 Task: Add the task  Integrate website with a new customer feedback management system to the section Mission Accomplished in the project BroaderVisionary and add a Due Date to the respective task as 2024/03/23
Action: Mouse moved to (446, 366)
Screenshot: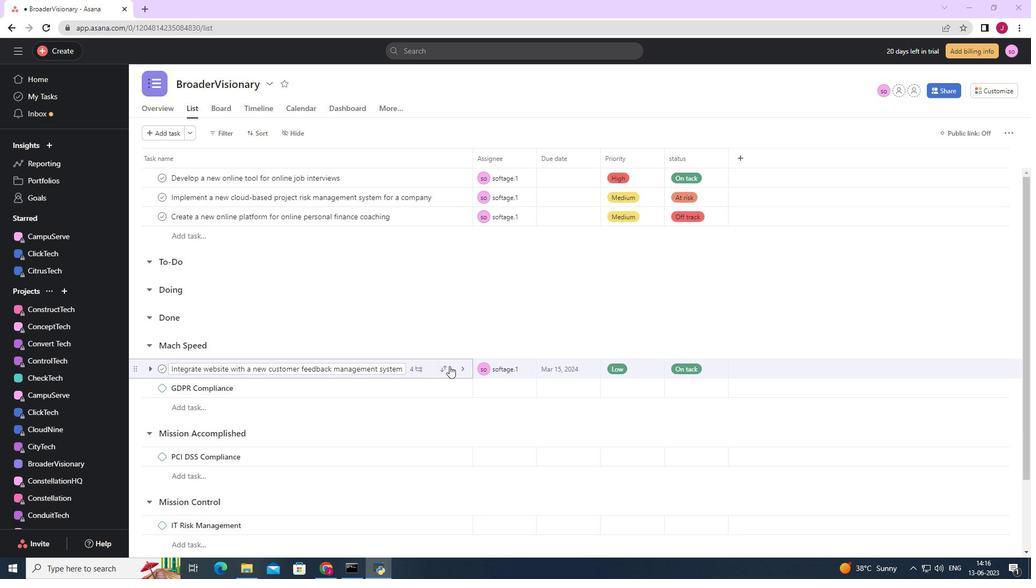 
Action: Mouse pressed left at (446, 366)
Screenshot: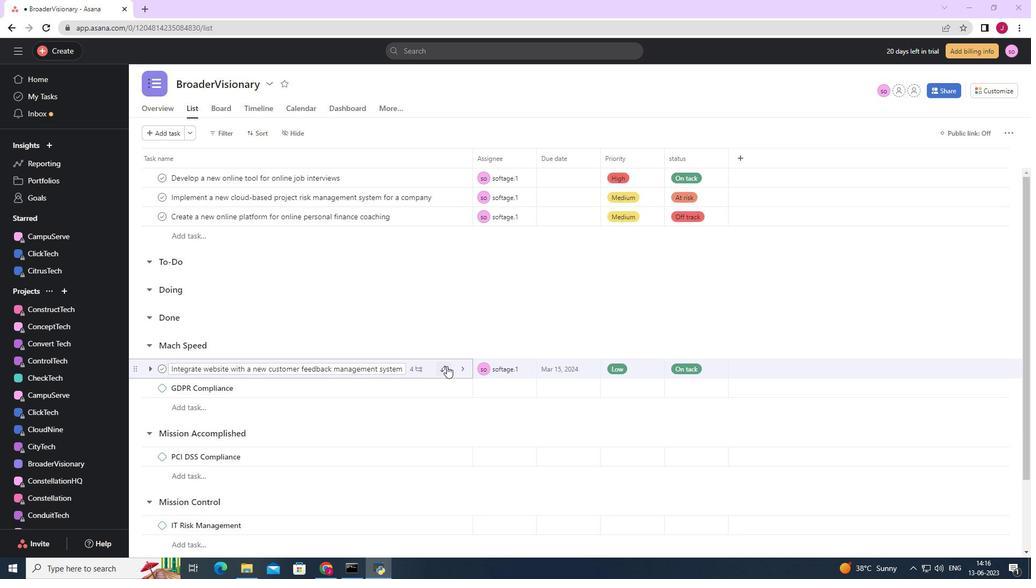 
Action: Mouse moved to (381, 307)
Screenshot: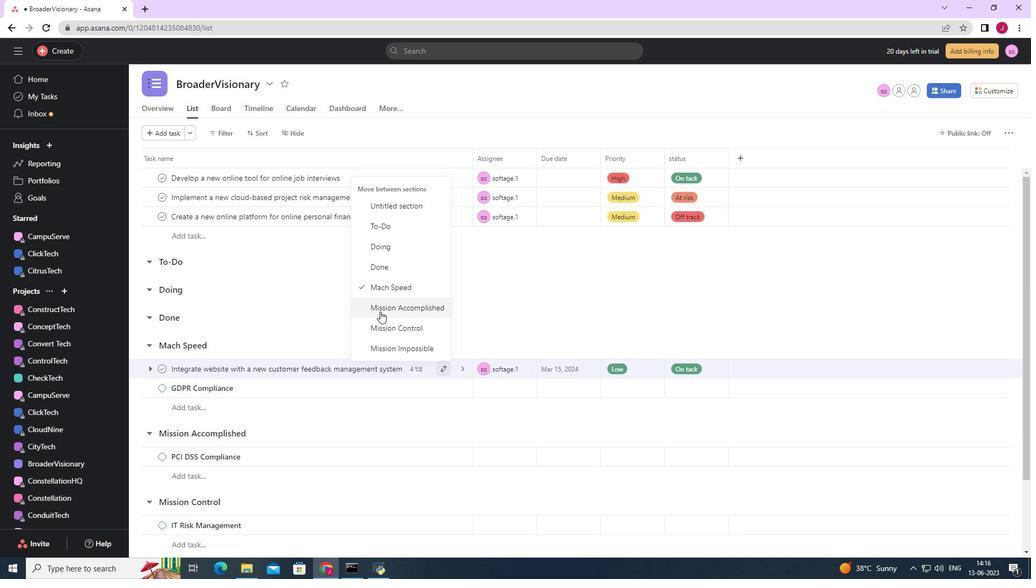 
Action: Mouse pressed left at (381, 307)
Screenshot: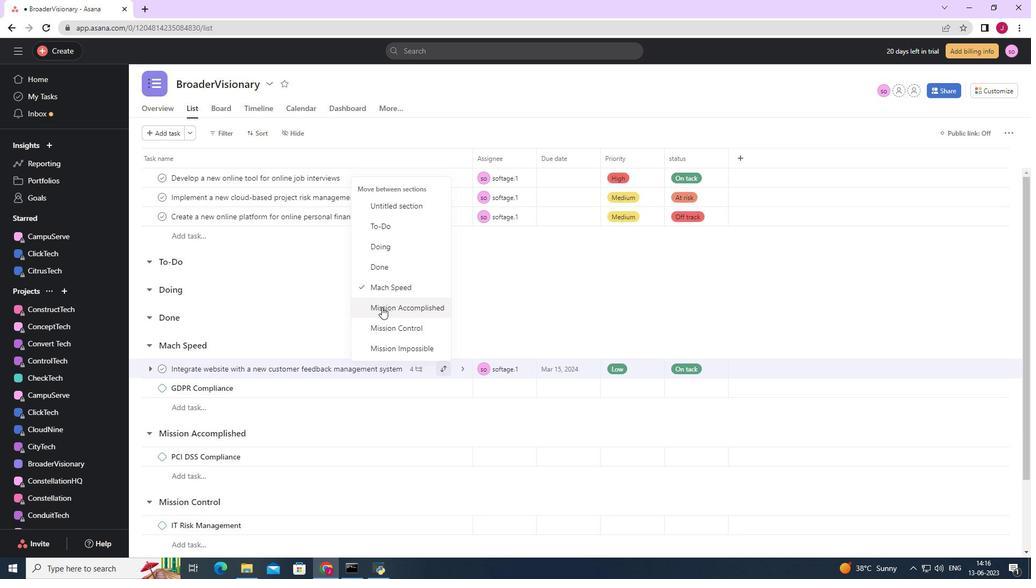 
Action: Mouse moved to (594, 436)
Screenshot: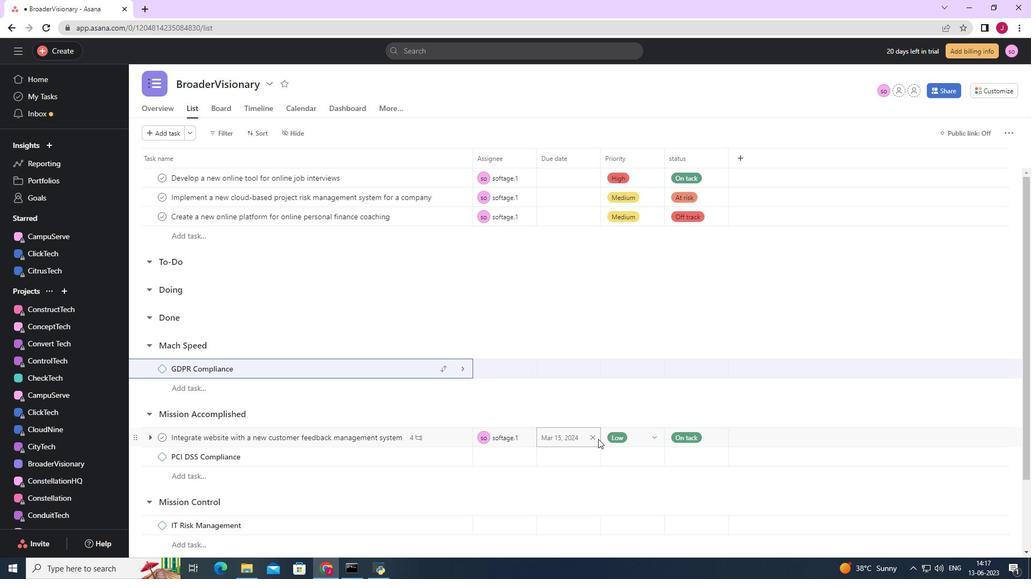 
Action: Mouse pressed left at (594, 436)
Screenshot: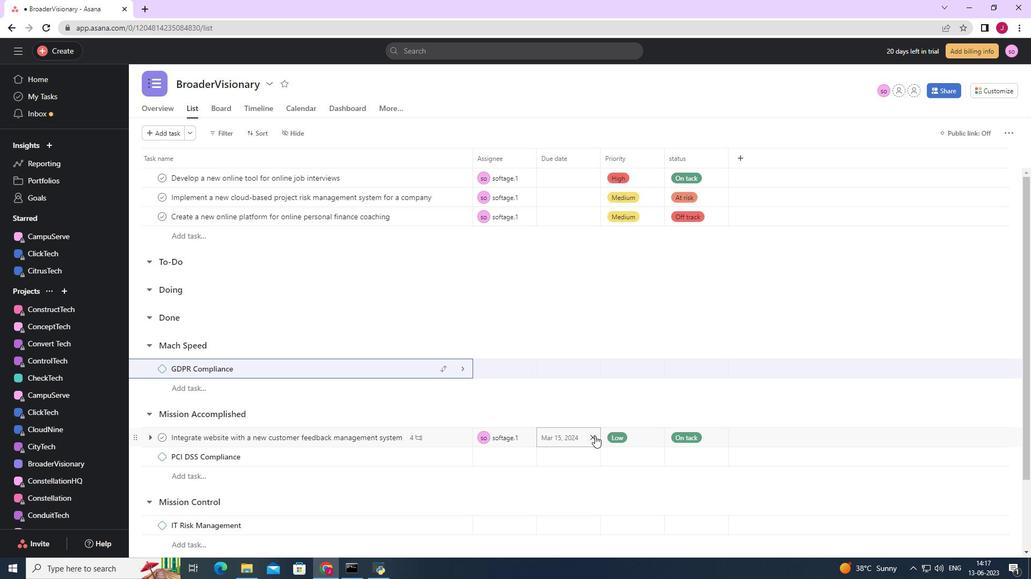 
Action: Mouse moved to (563, 440)
Screenshot: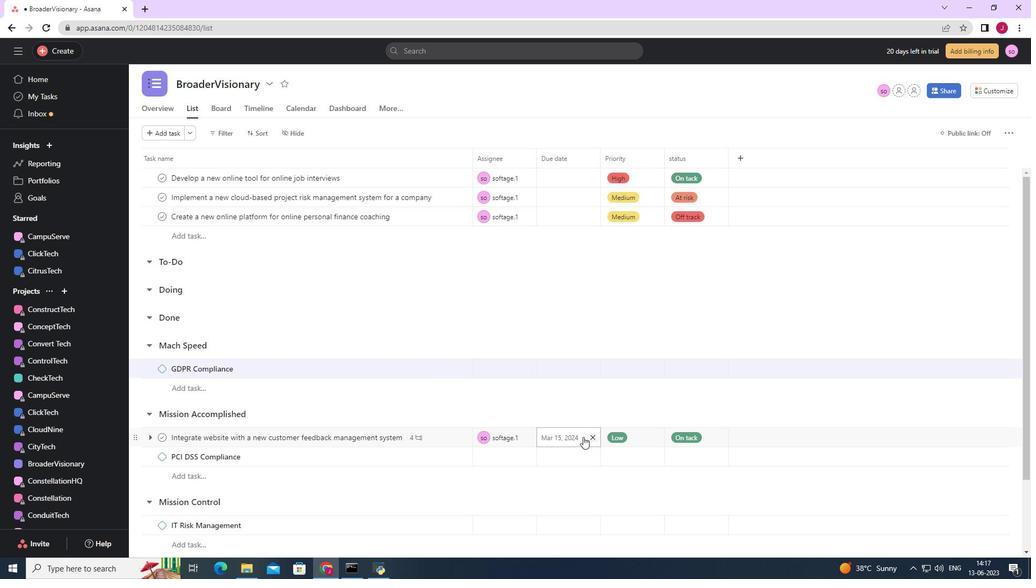 
Action: Mouse pressed left at (563, 440)
Screenshot: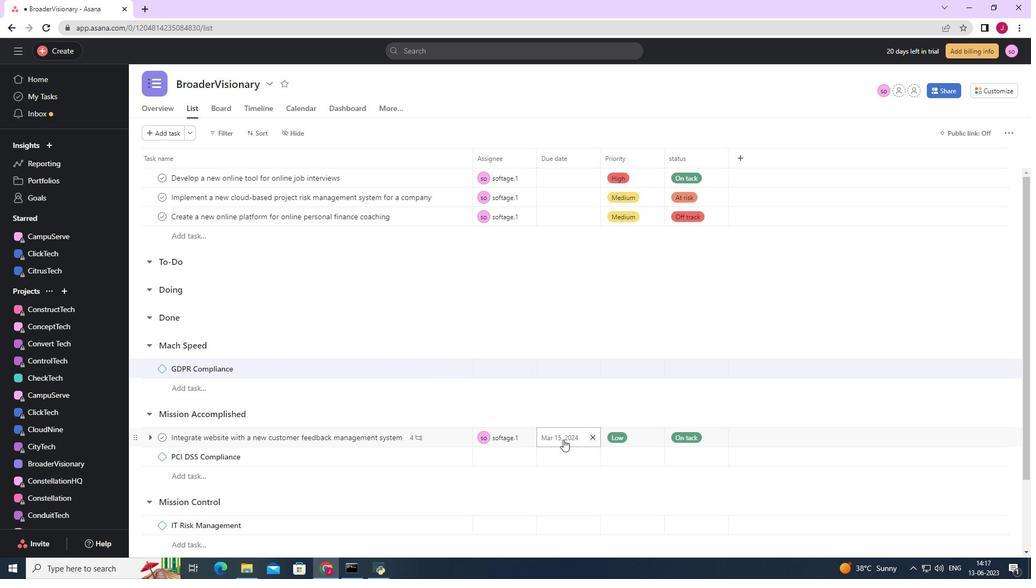 
Action: Mouse moved to (675, 245)
Screenshot: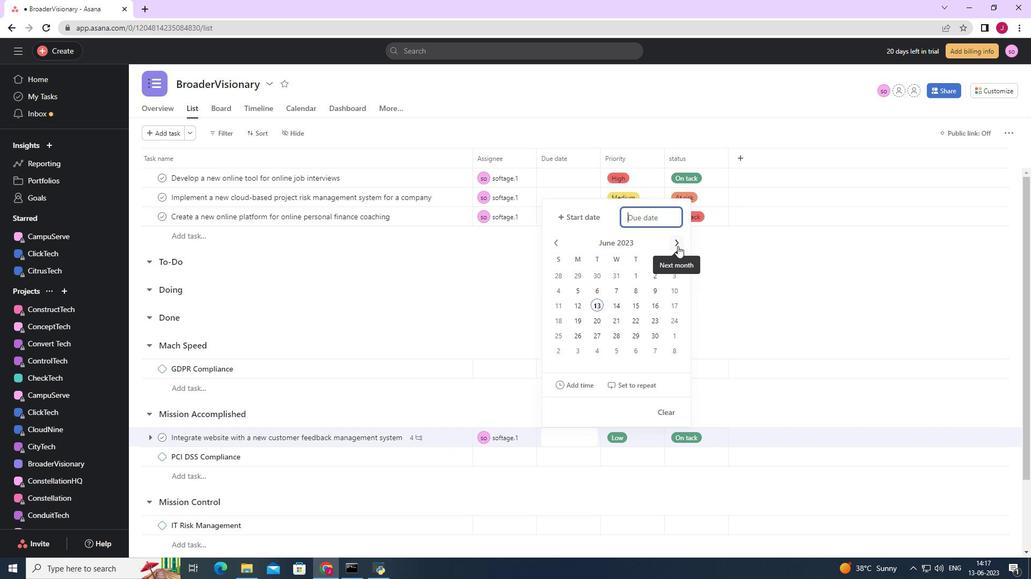 
Action: Mouse pressed left at (675, 245)
Screenshot: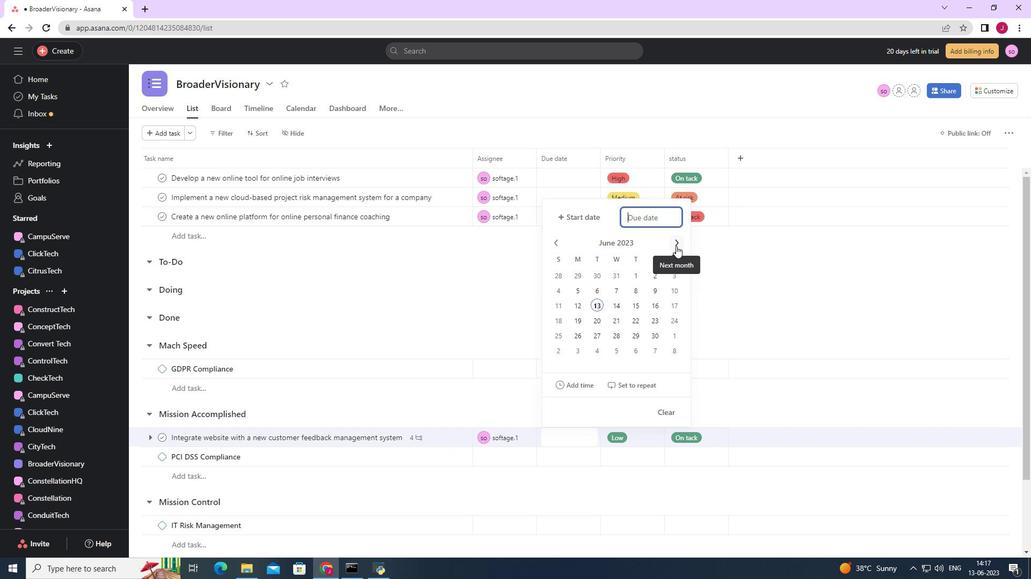 
Action: Mouse pressed left at (675, 245)
Screenshot: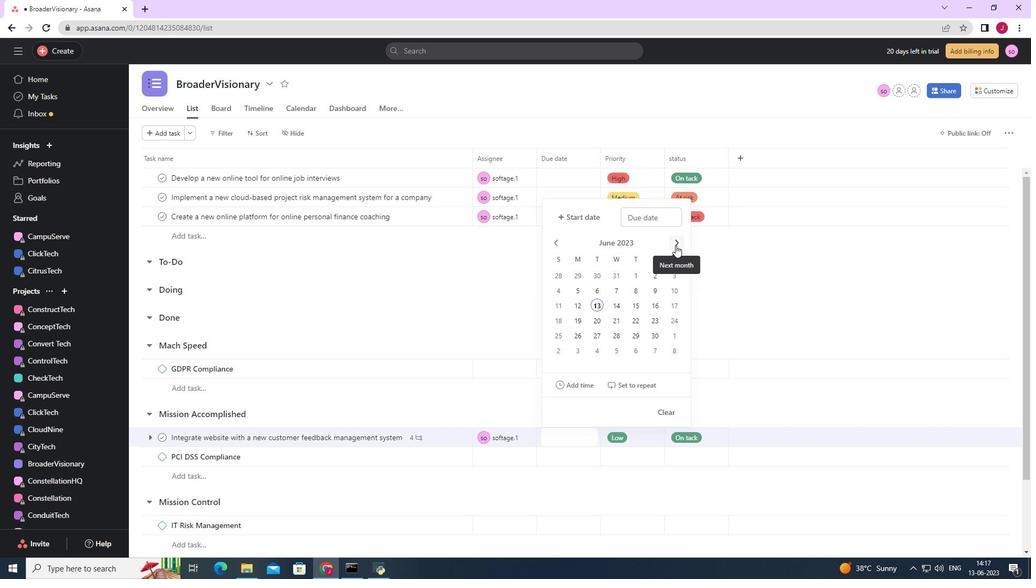 
Action: Mouse pressed left at (675, 245)
Screenshot: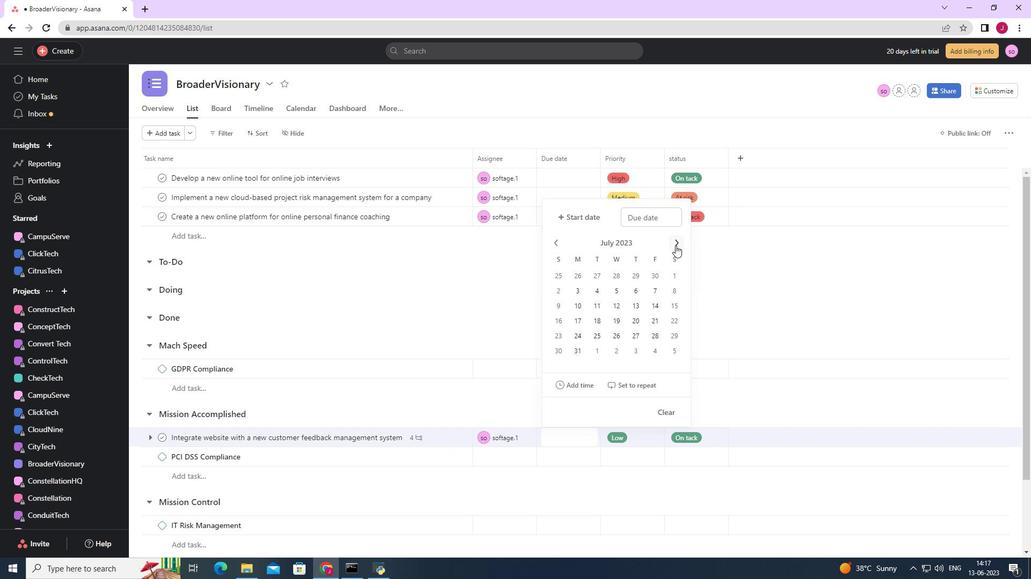 
Action: Mouse pressed left at (675, 245)
Screenshot: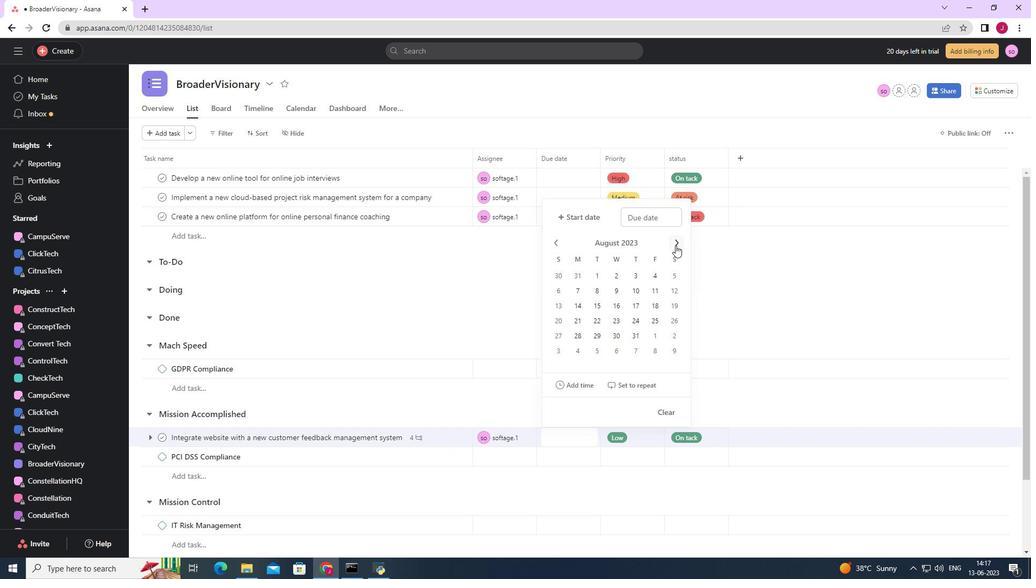 
Action: Mouse pressed left at (675, 245)
Screenshot: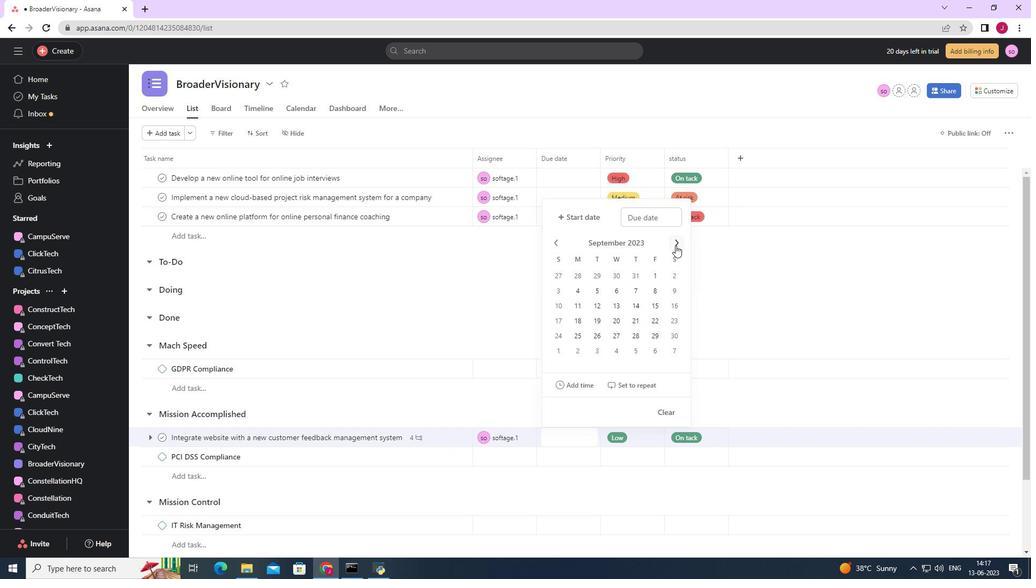 
Action: Mouse pressed left at (675, 245)
Screenshot: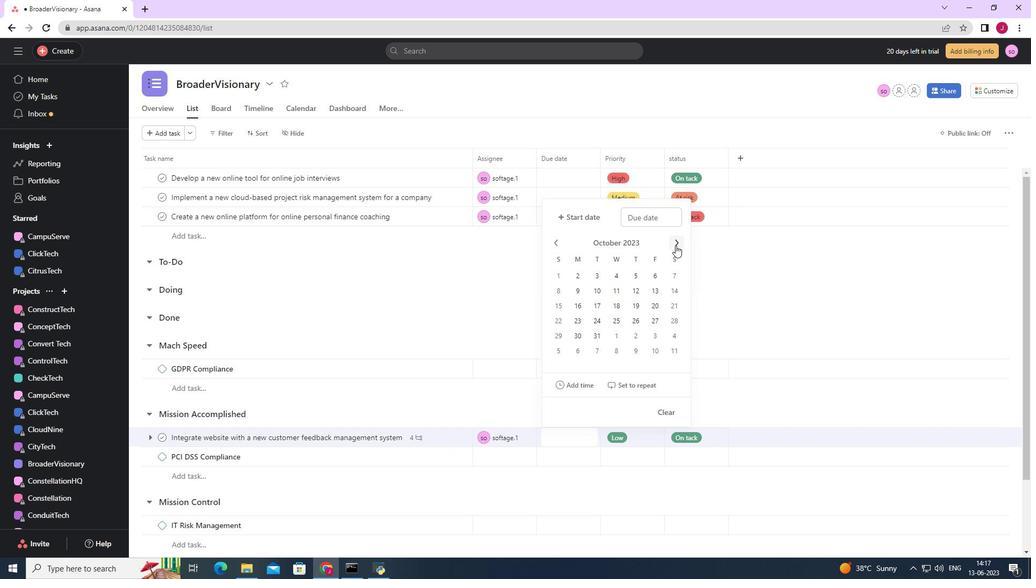 
Action: Mouse pressed left at (675, 245)
Screenshot: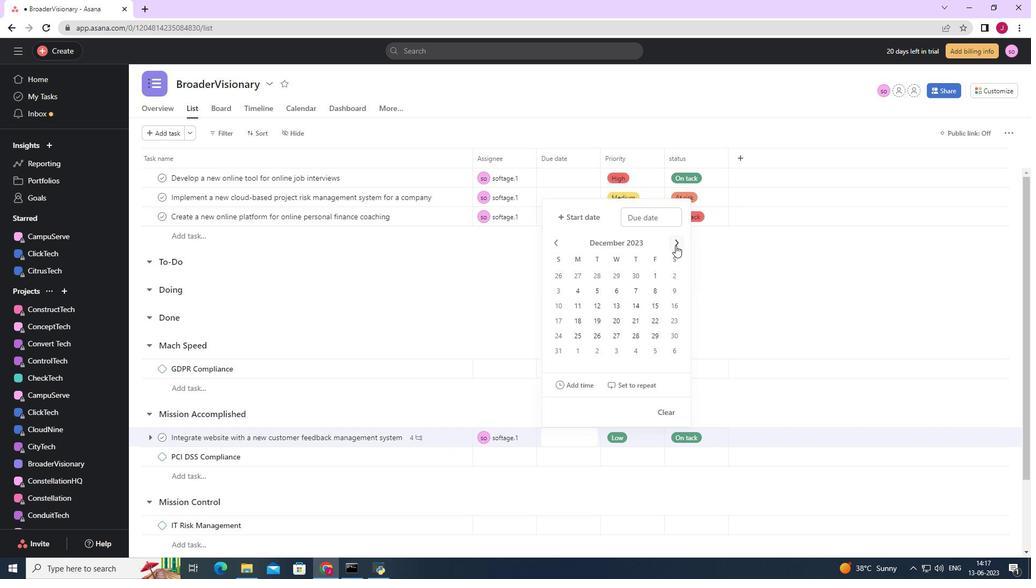 
Action: Mouse pressed left at (675, 245)
Screenshot: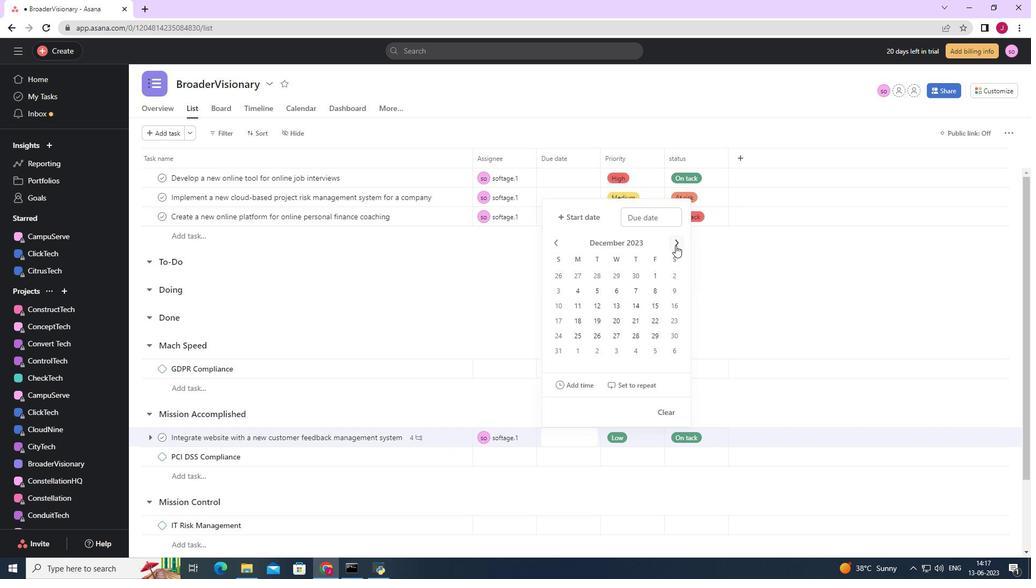 
Action: Mouse pressed left at (675, 245)
Screenshot: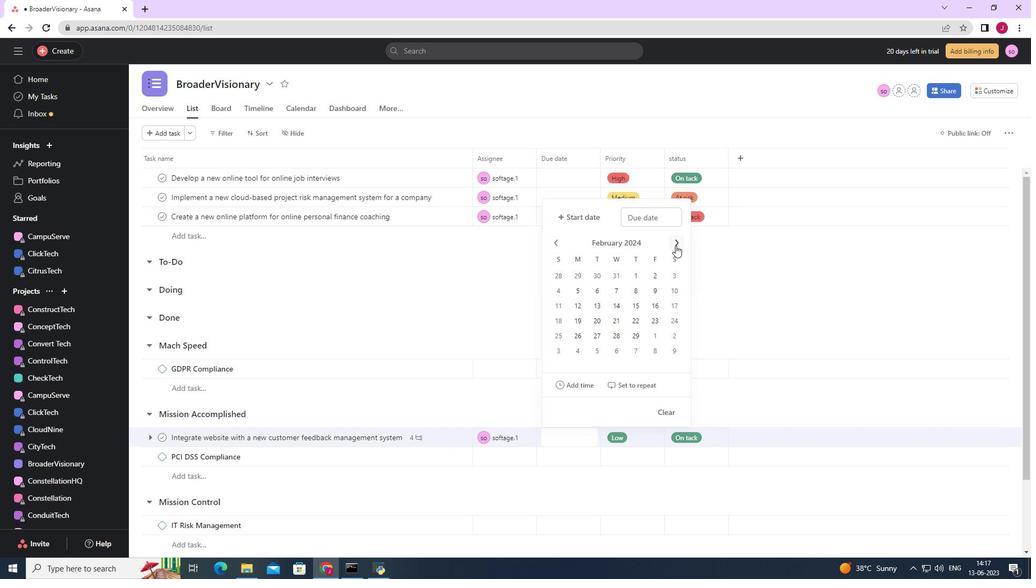 
Action: Mouse moved to (675, 318)
Screenshot: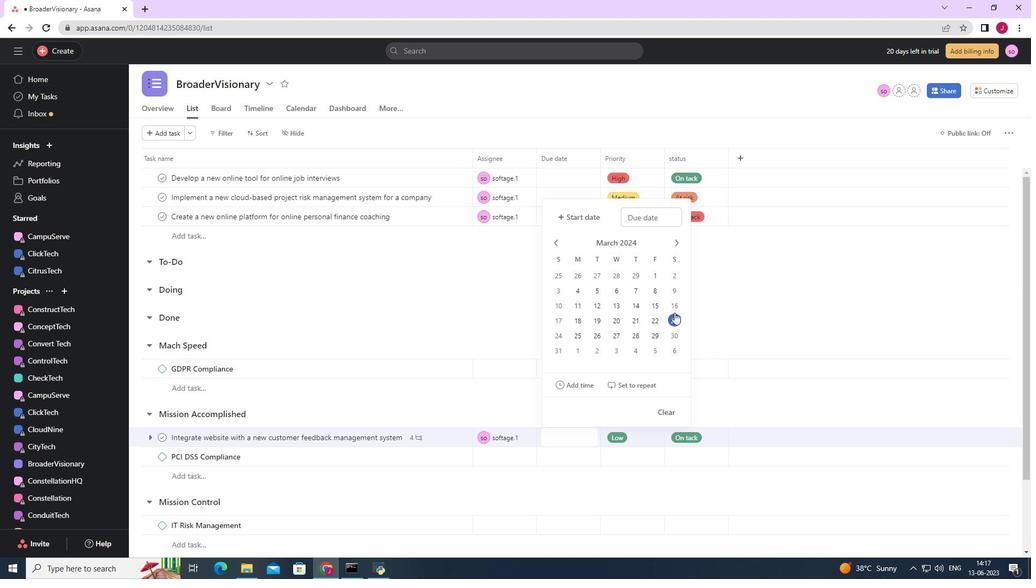 
Action: Mouse pressed left at (675, 318)
Screenshot: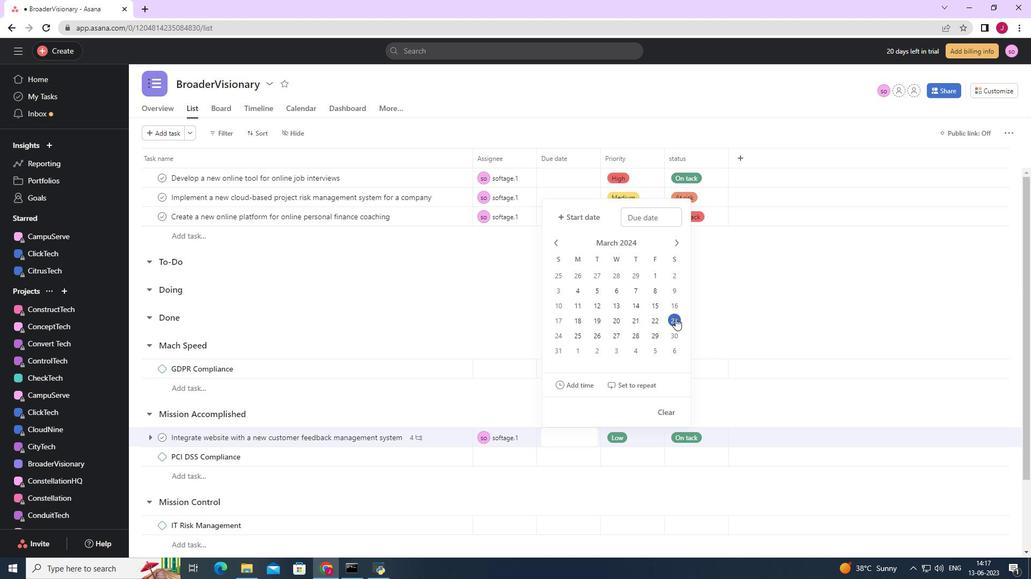 
Action: Mouse moved to (775, 306)
Screenshot: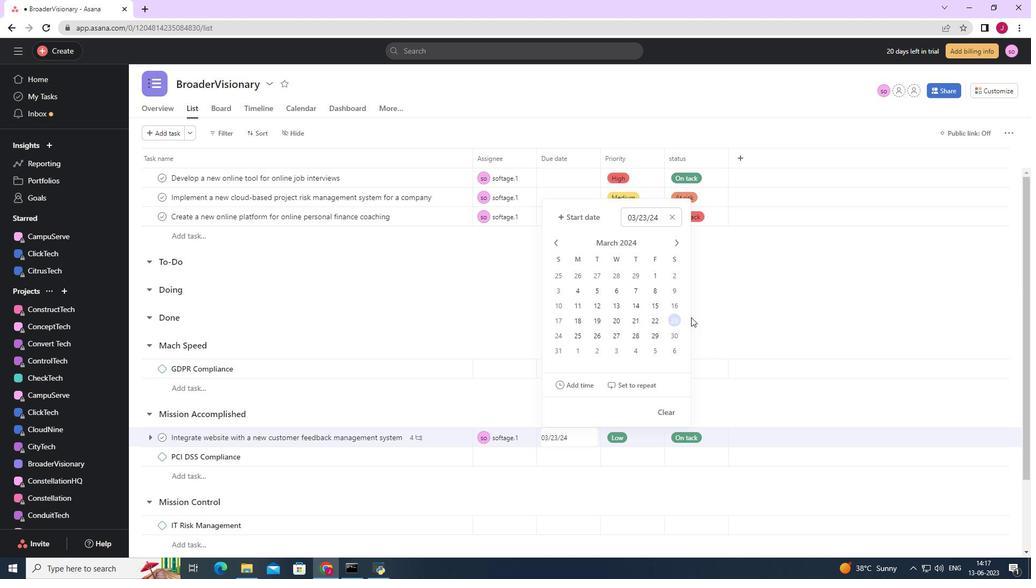 
Action: Mouse pressed left at (775, 306)
Screenshot: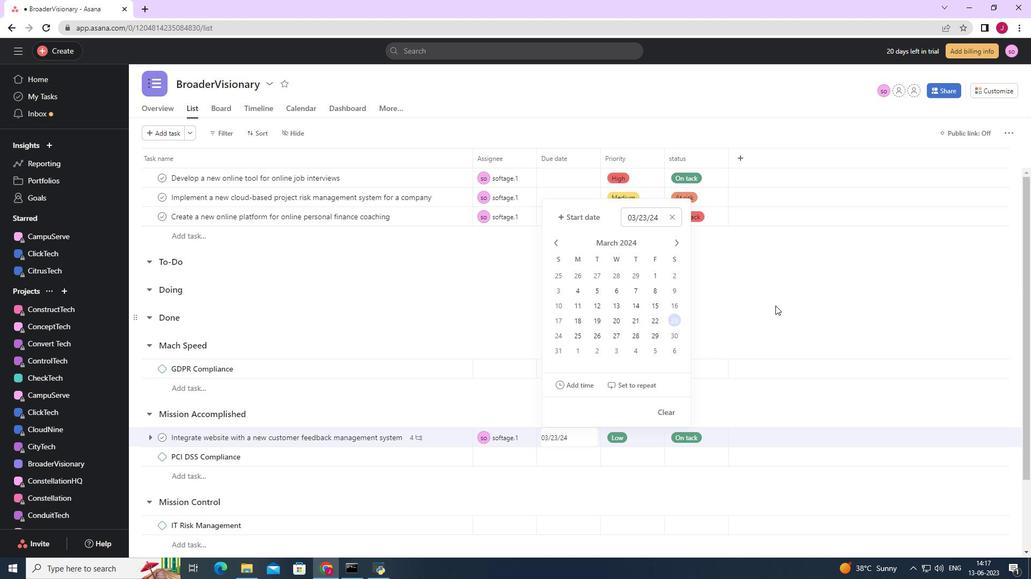 
Action: Mouse moved to (772, 304)
Screenshot: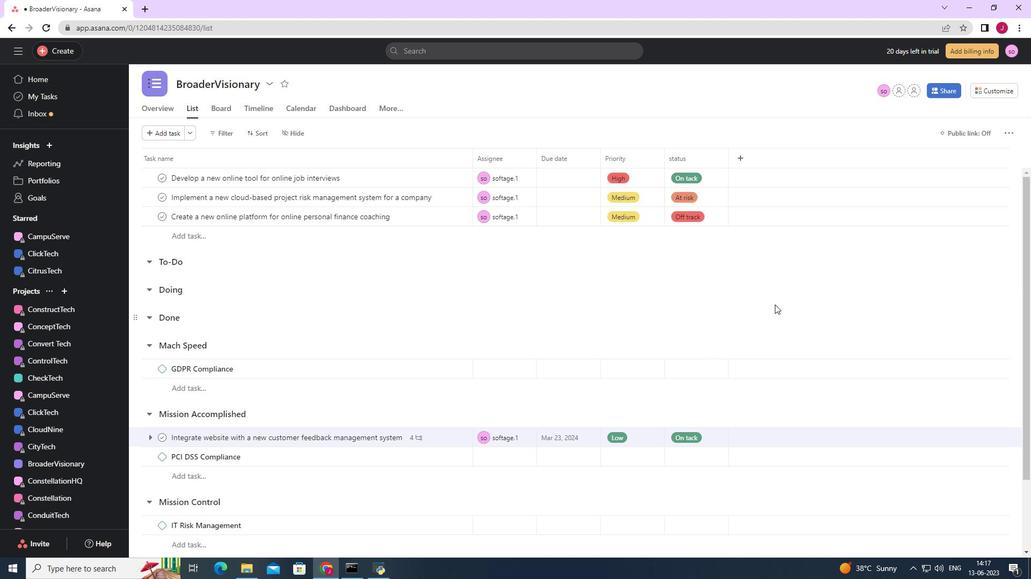 
